 Task: Enable any power-ups.
Action: Mouse pressed left at (732, 216)
Screenshot: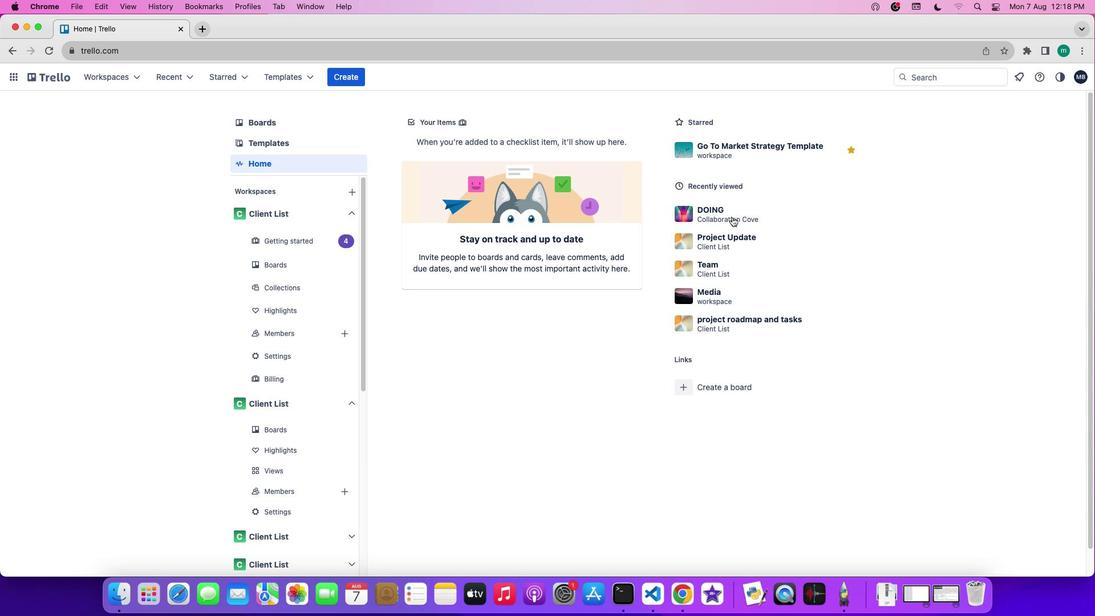 
Action: Mouse moved to (27, 227)
Screenshot: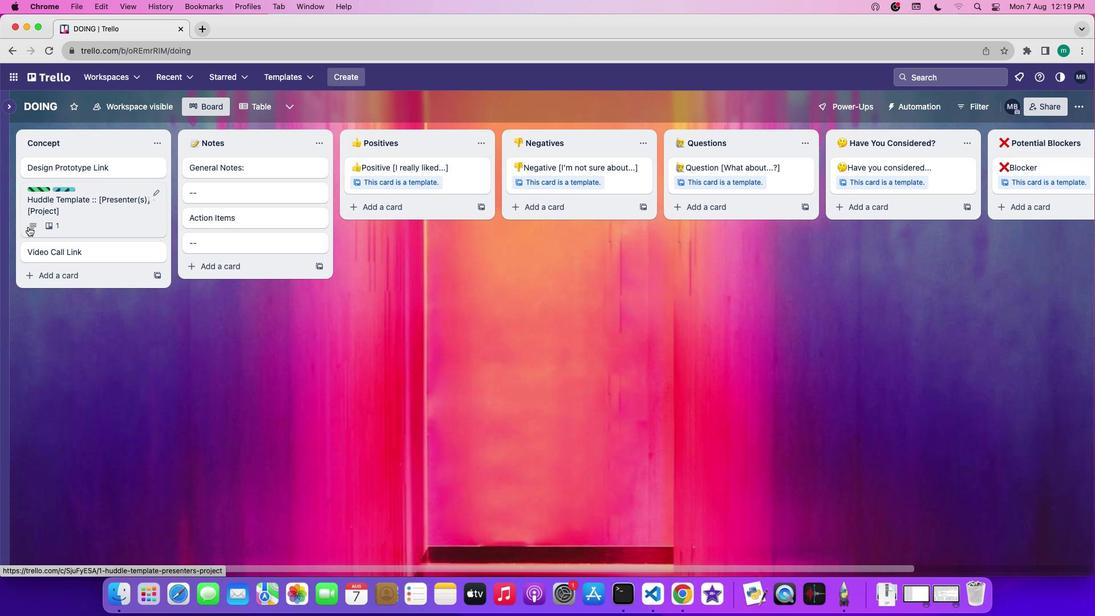 
Action: Mouse pressed left at (27, 227)
Screenshot: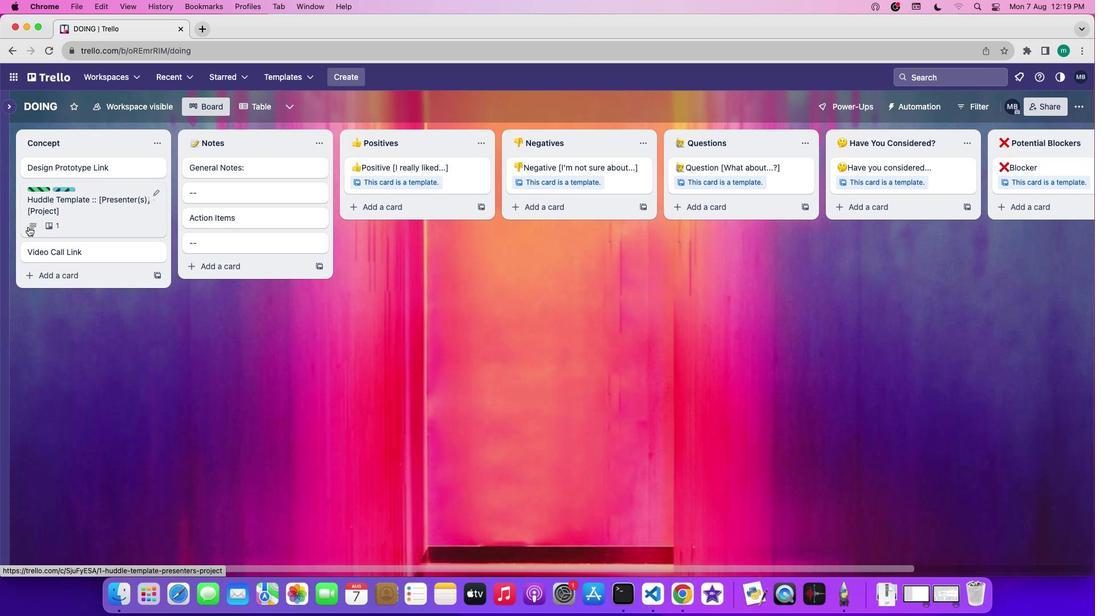 
Action: Mouse moved to (33, 225)
Screenshot: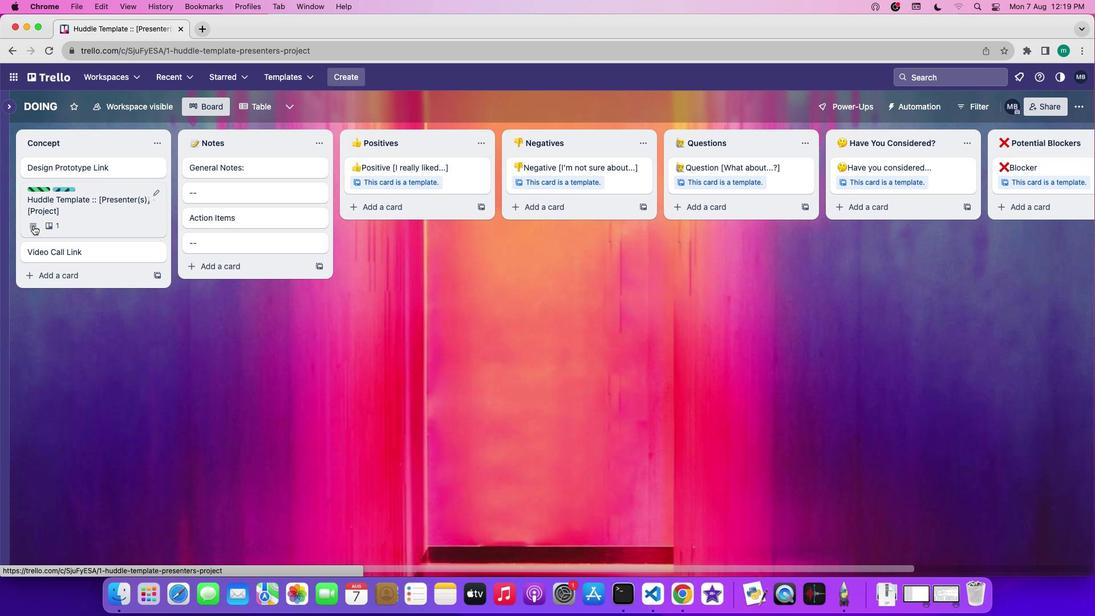 
Action: Mouse pressed left at (33, 225)
Screenshot: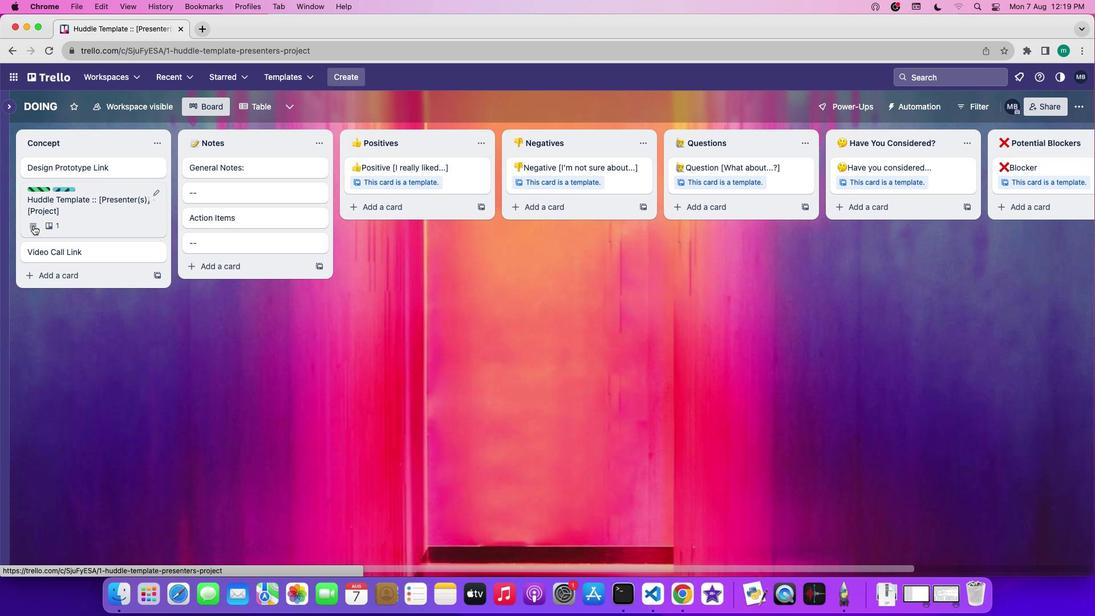 
Action: Mouse pressed left at (33, 225)
Screenshot: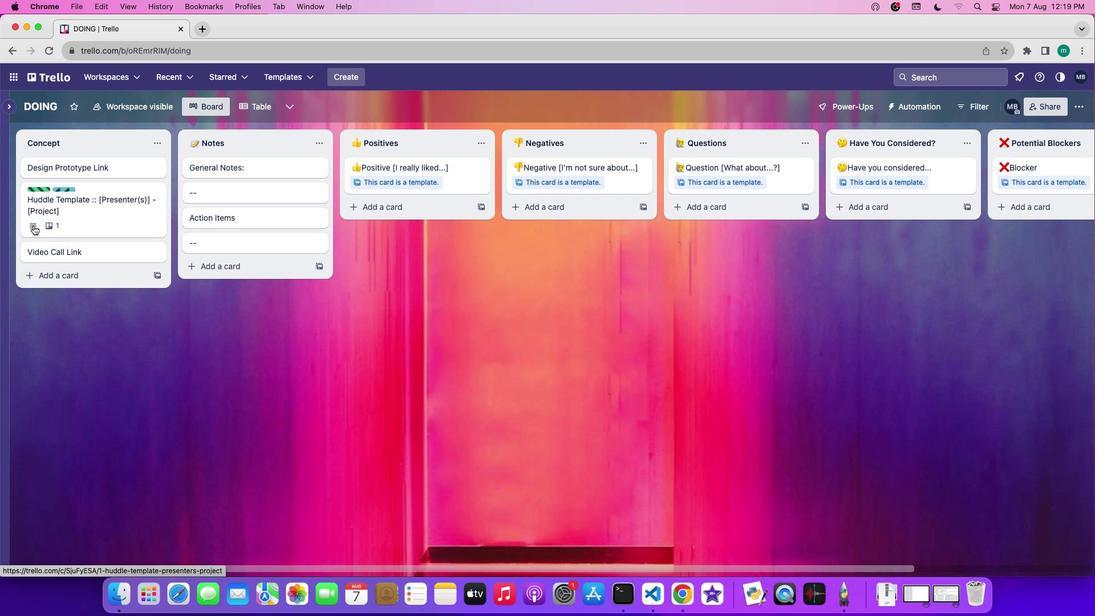 
Action: Mouse moved to (732, 389)
Screenshot: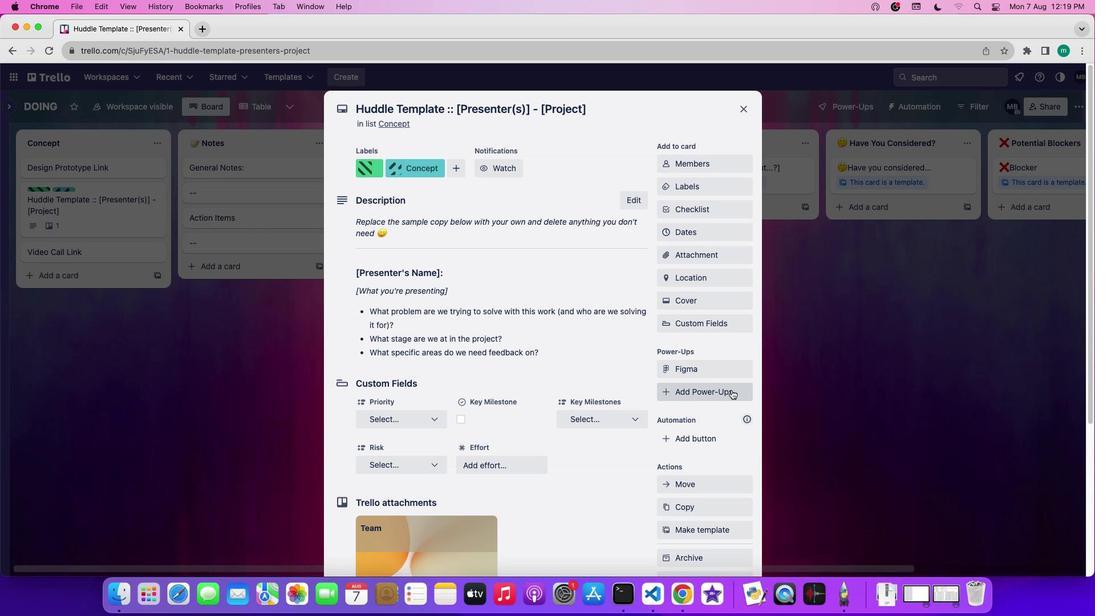 
Action: Mouse pressed left at (732, 389)
Screenshot: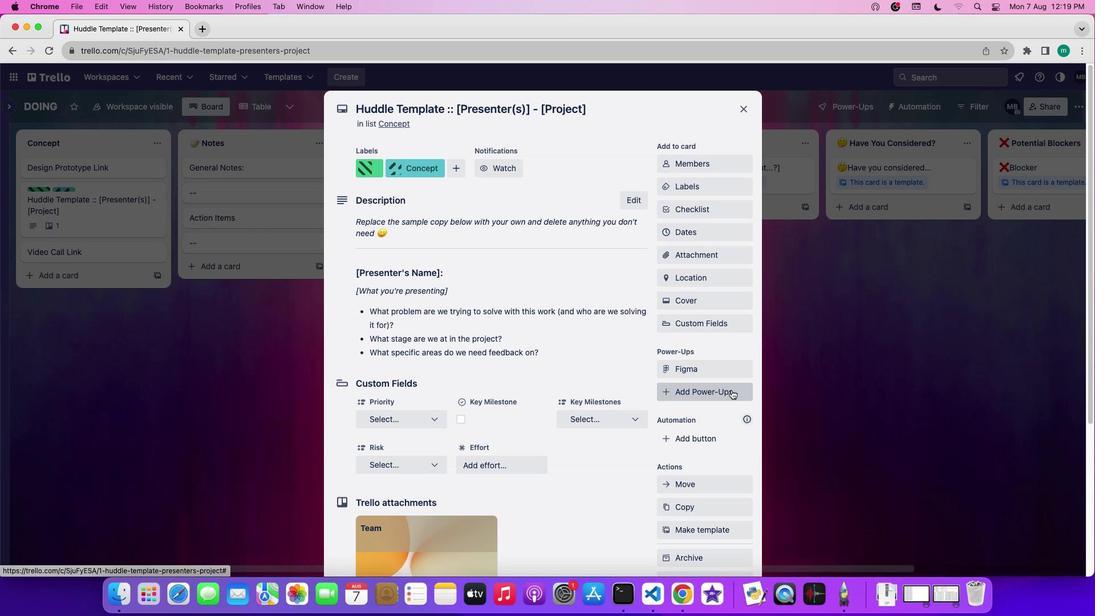 
Action: Mouse moved to (227, 229)
Screenshot: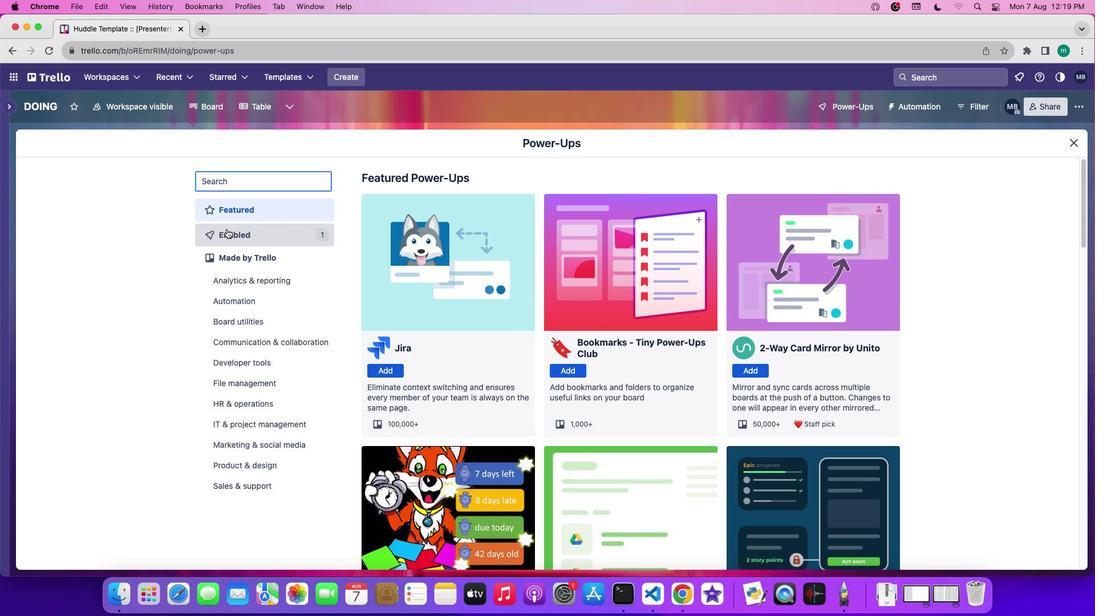 
Action: Mouse pressed left at (227, 229)
Screenshot: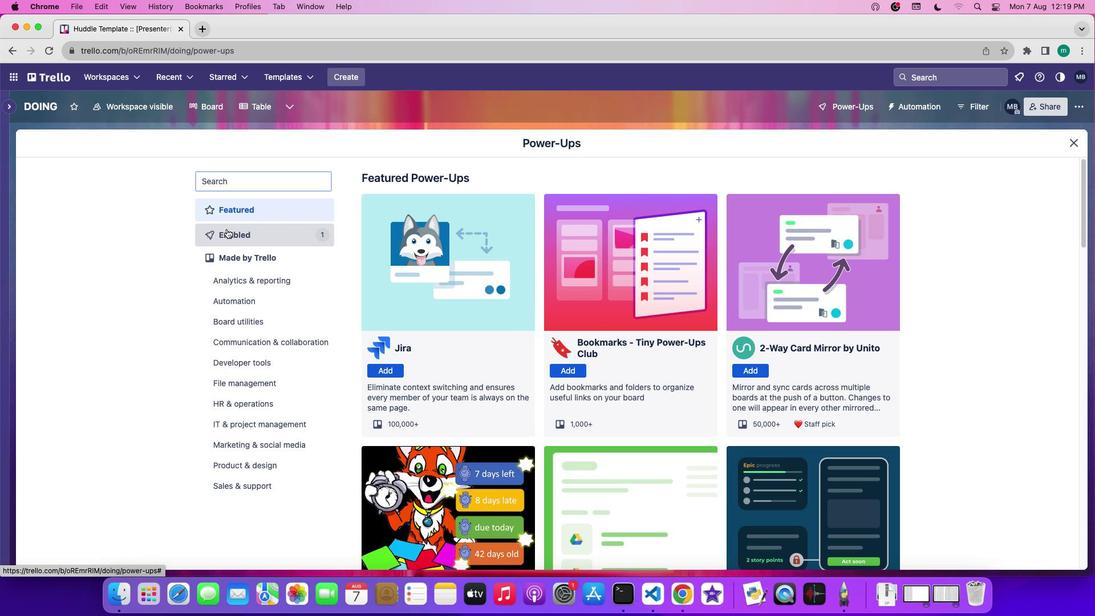 
